 Task: Add a field from the Popular template Effort Level a blank project AgileRamp
Action: Mouse moved to (1050, 86)
Screenshot: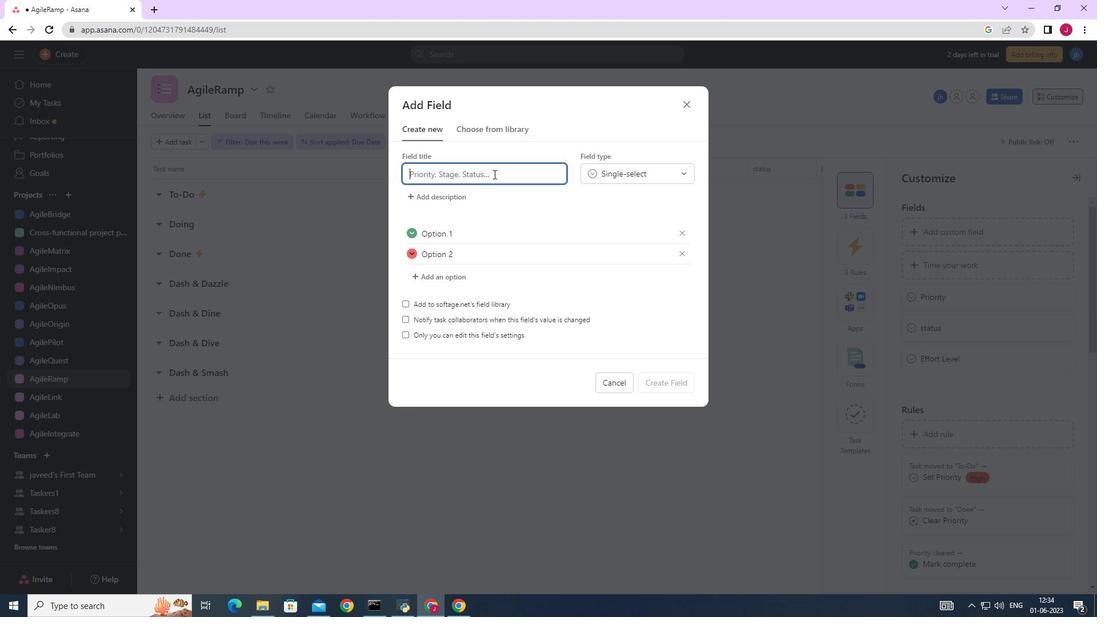 
Action: Mouse pressed left at (1050, 86)
Screenshot: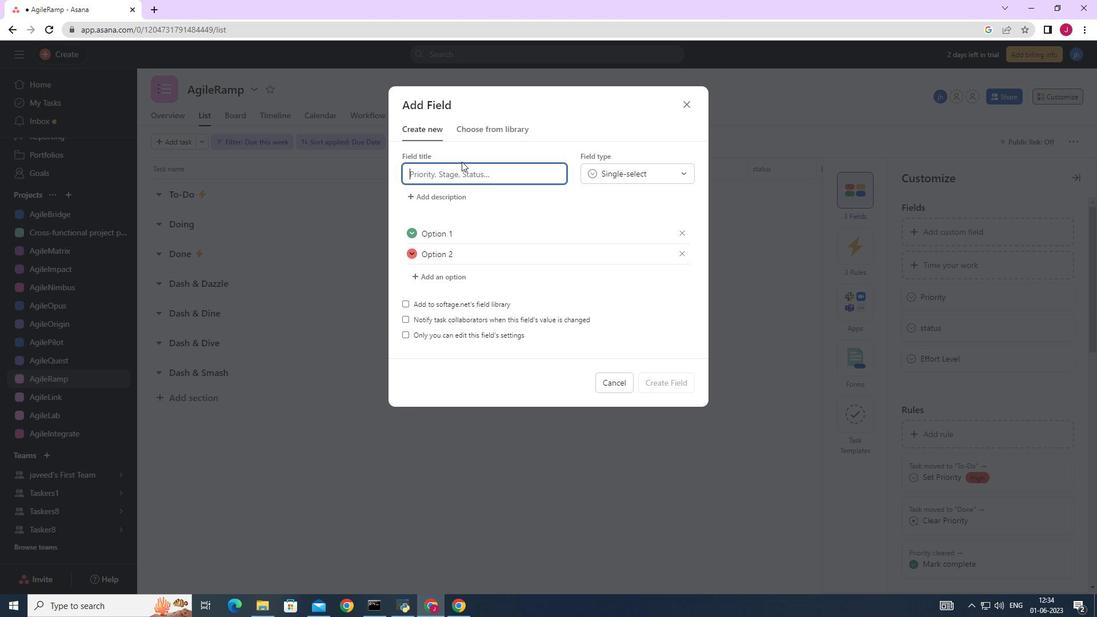 
Action: Mouse moved to (924, 220)
Screenshot: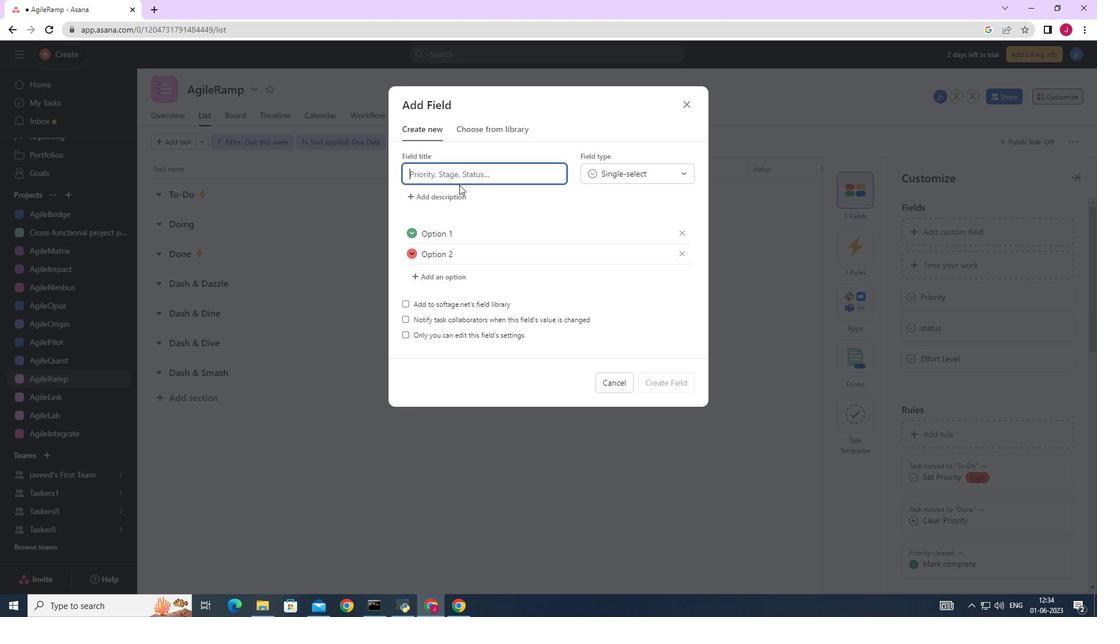 
Action: Mouse pressed left at (924, 220)
Screenshot: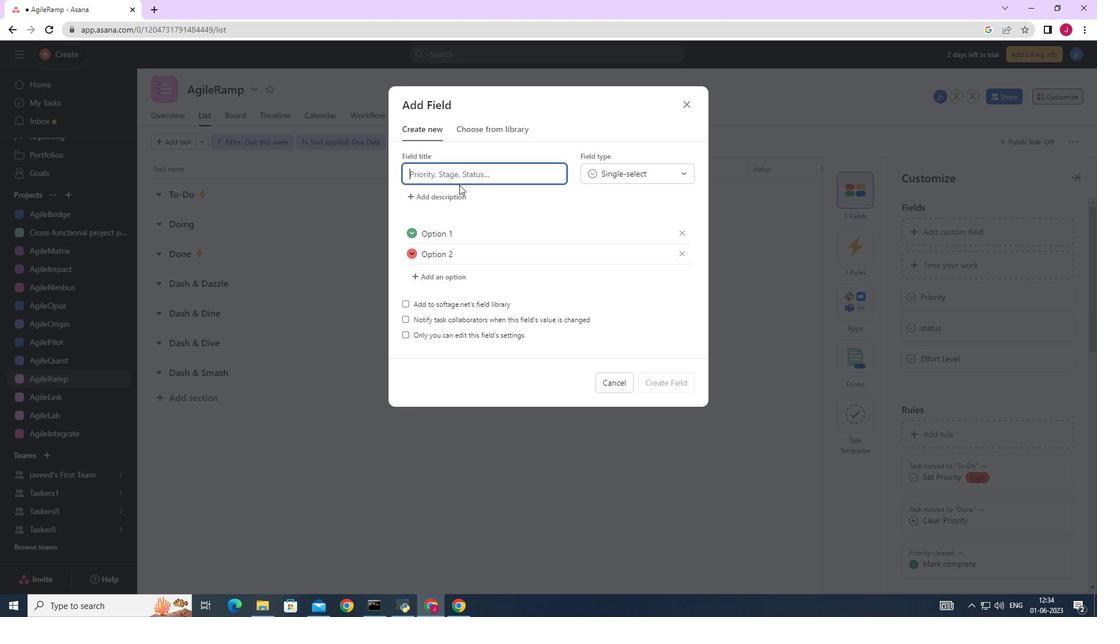 
Action: Mouse moved to (478, 172)
Screenshot: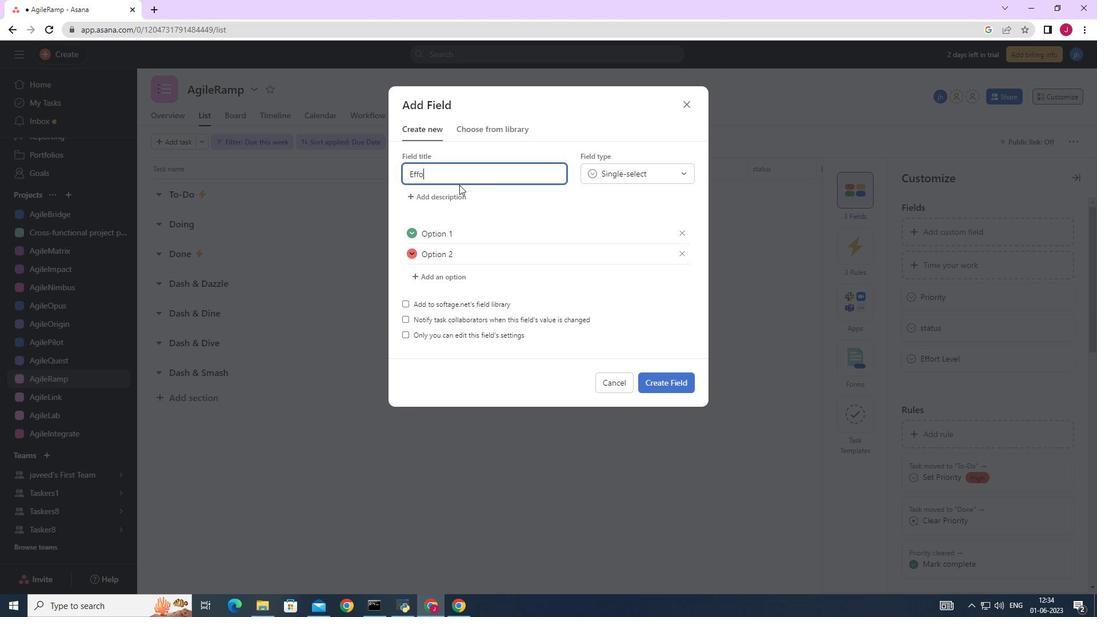 
Action: Key pressed <Key.caps_lock>E<Key.caps_lock>ffoe<Key.backspace>rt<Key.space><Key.caps_lock>L<Key.caps_lock>evel
Screenshot: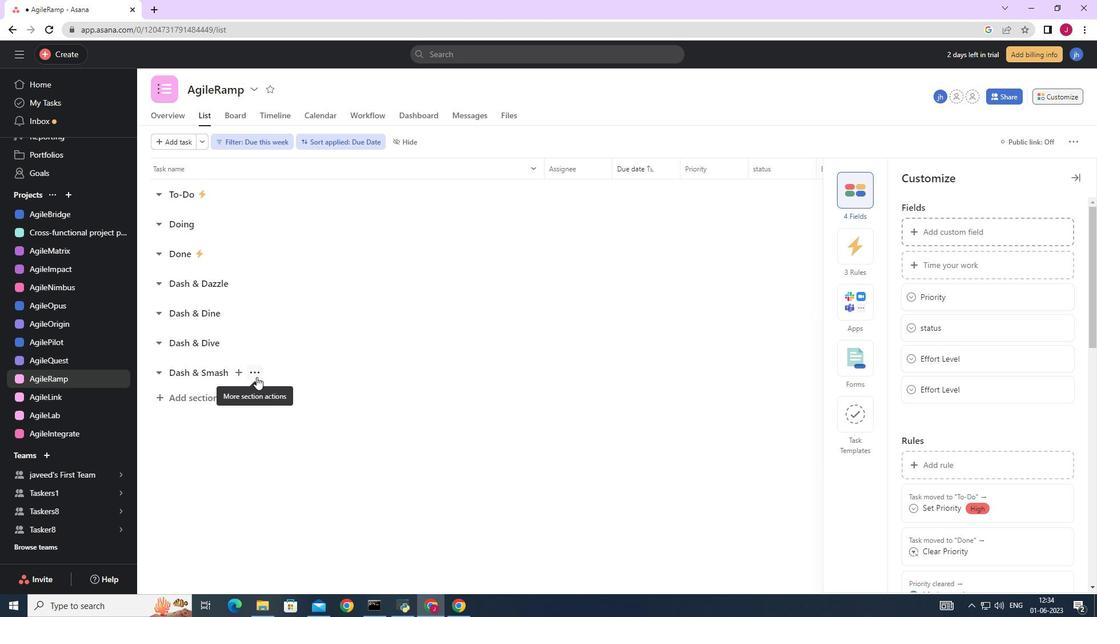 
Action: Mouse moved to (660, 377)
Screenshot: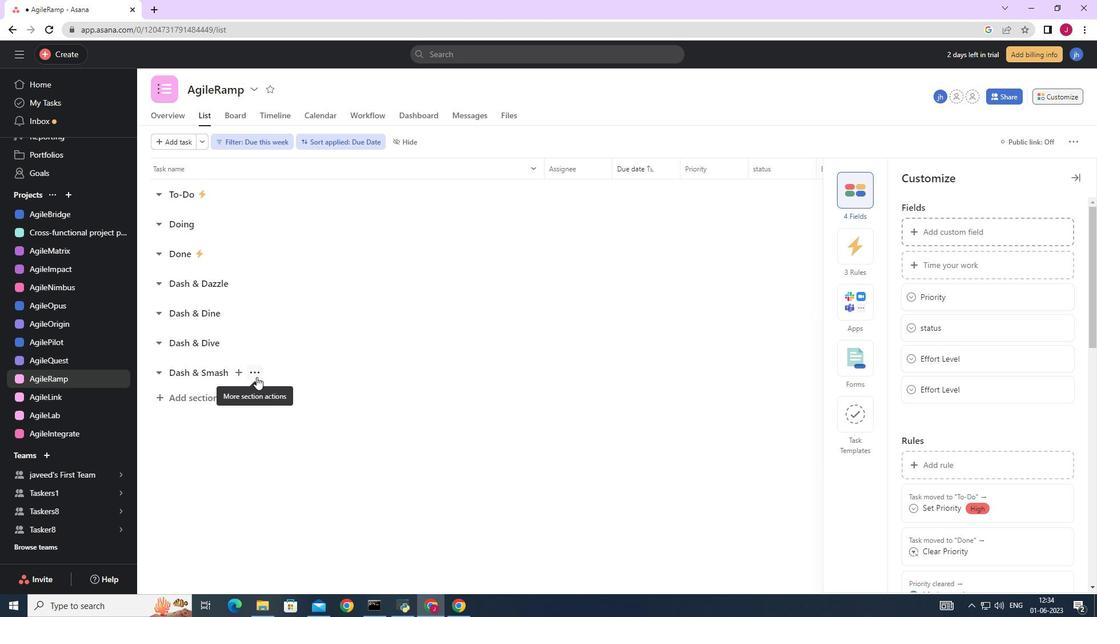
Action: Mouse pressed left at (660, 377)
Screenshot: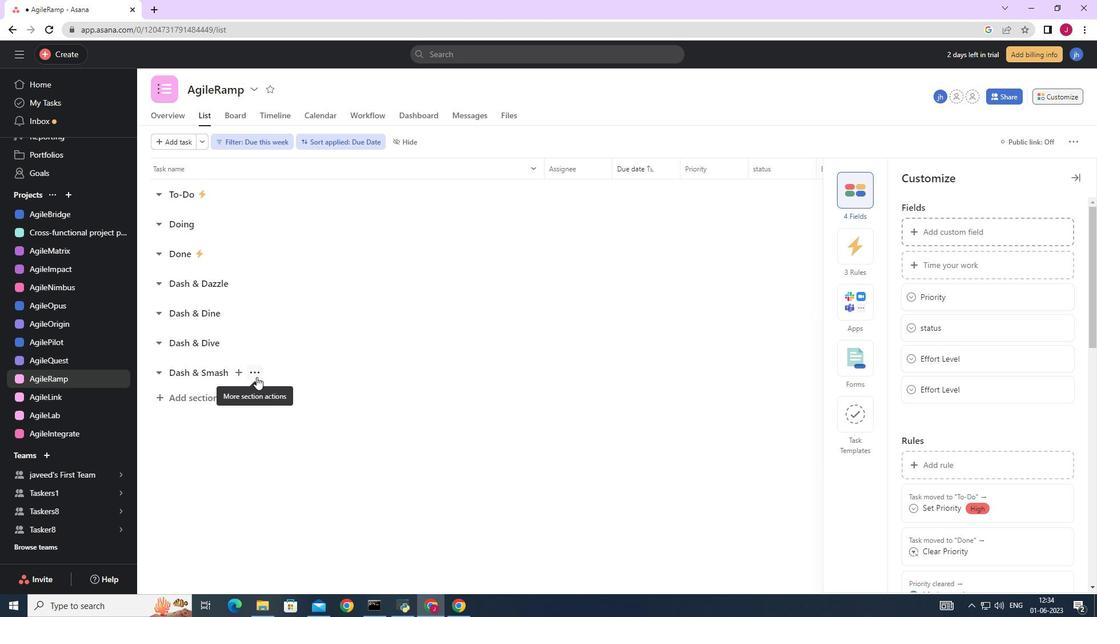 
Action: Mouse moved to (950, 220)
Screenshot: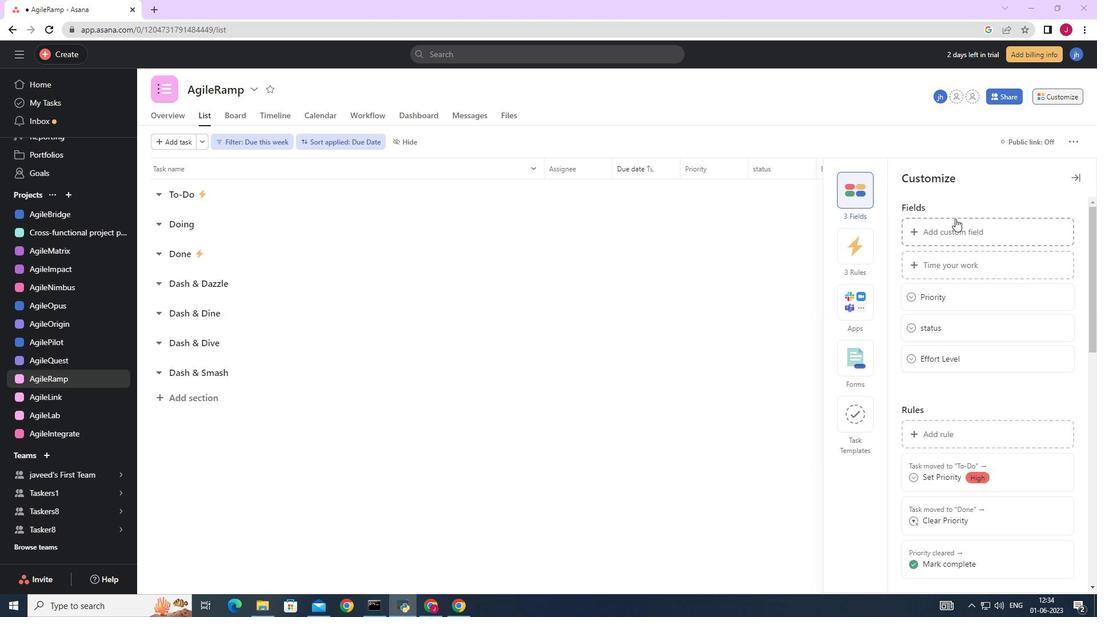 
Action: Mouse pressed left at (950, 220)
Screenshot: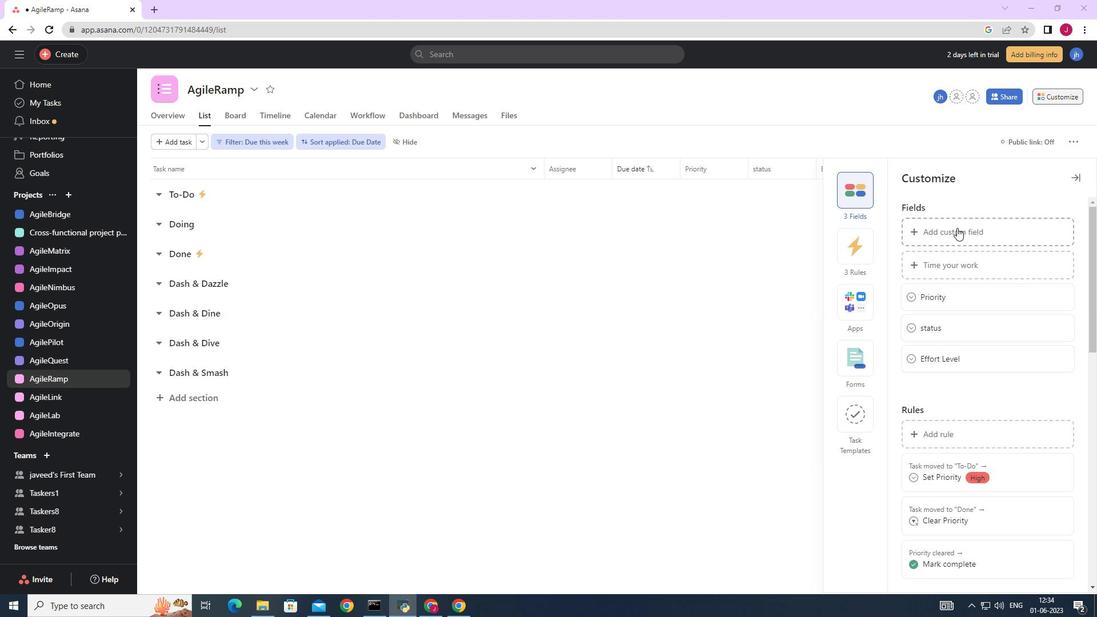 
Action: Mouse moved to (452, 177)
Screenshot: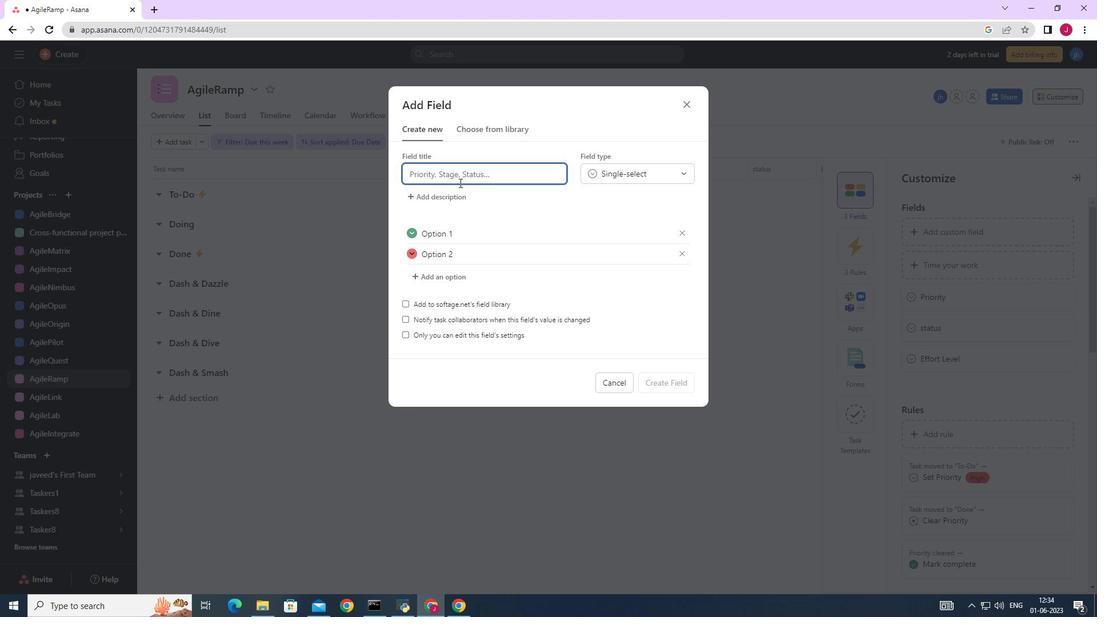 
Action: Key pressed <Key.caps_lock>E<Key.caps_lock>ffort<Key.space><Key.caps_lock>L<Key.caps_lock>evel<Key.space>
Screenshot: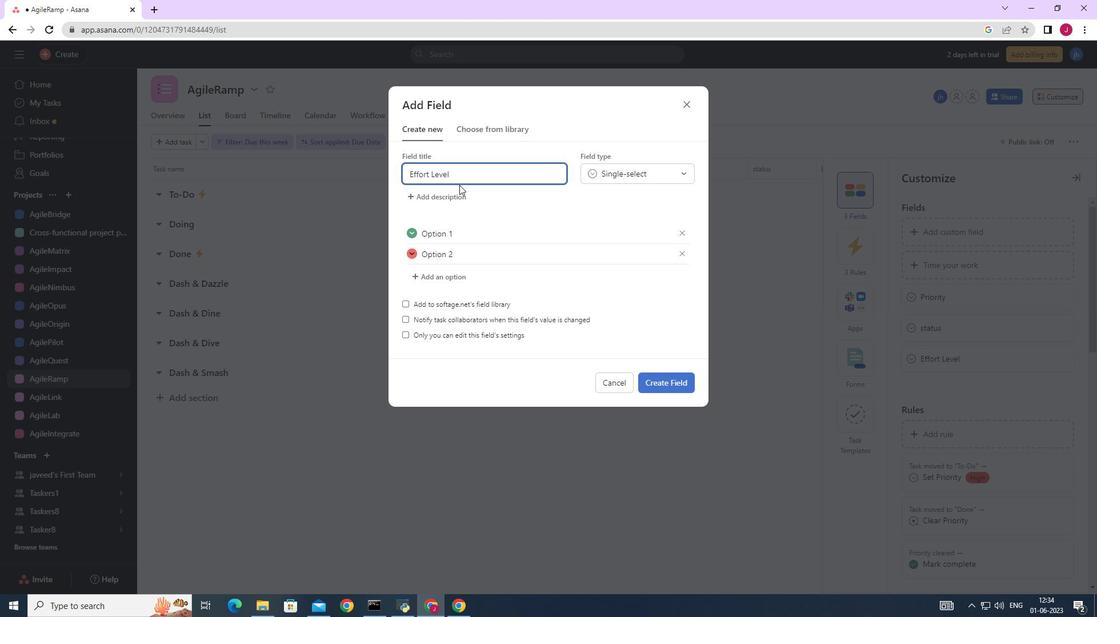 
Action: Mouse moved to (657, 375)
Screenshot: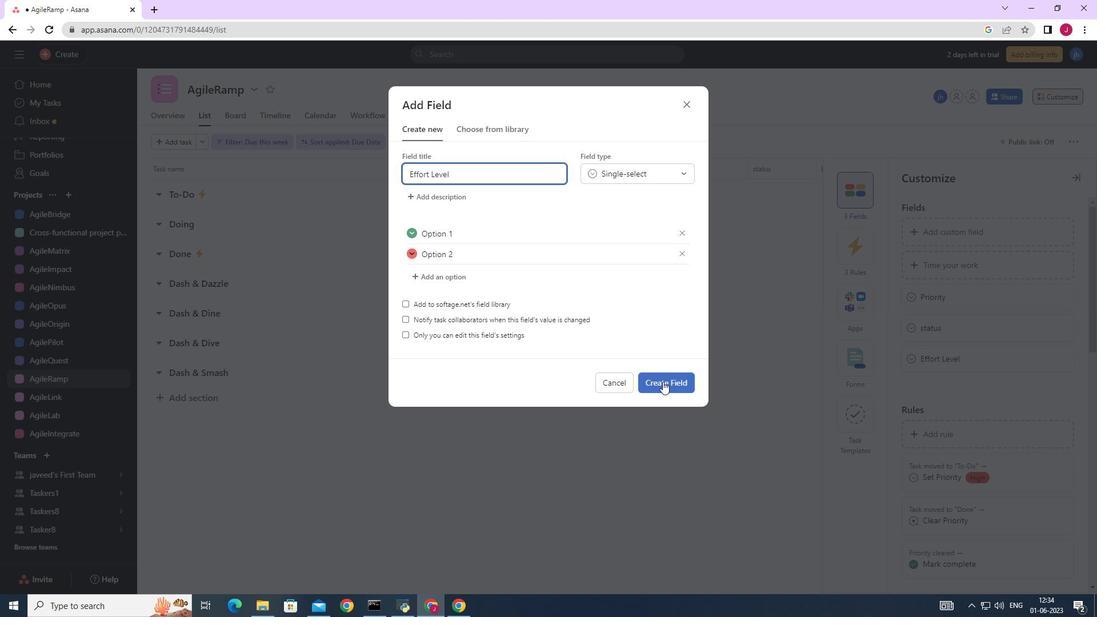 
Action: Mouse pressed left at (657, 375)
Screenshot: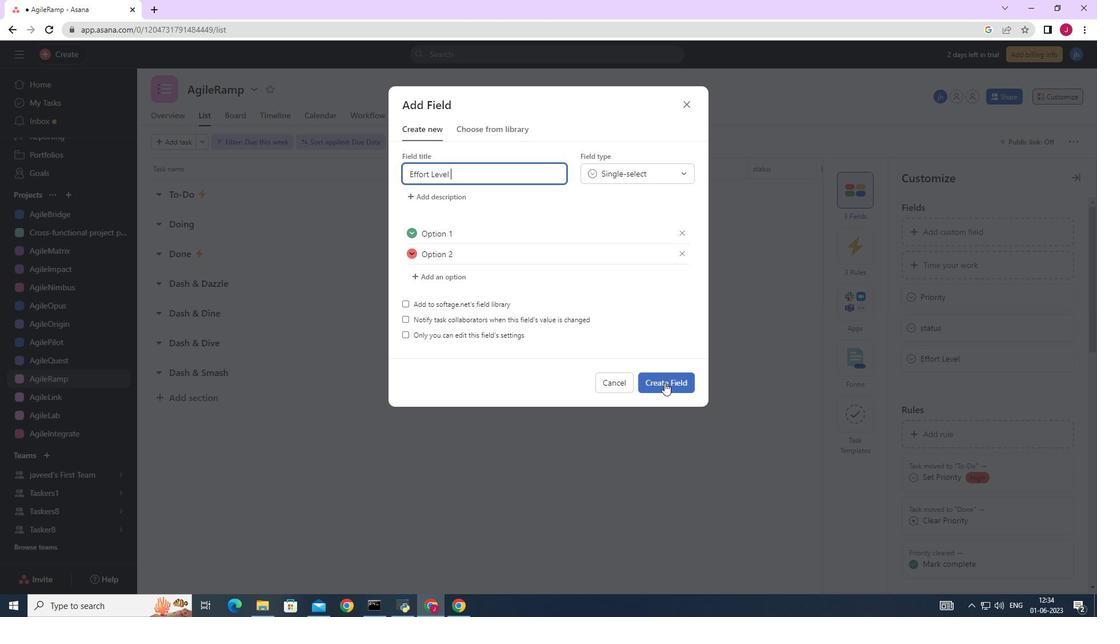 
Action: Mouse moved to (249, 369)
Screenshot: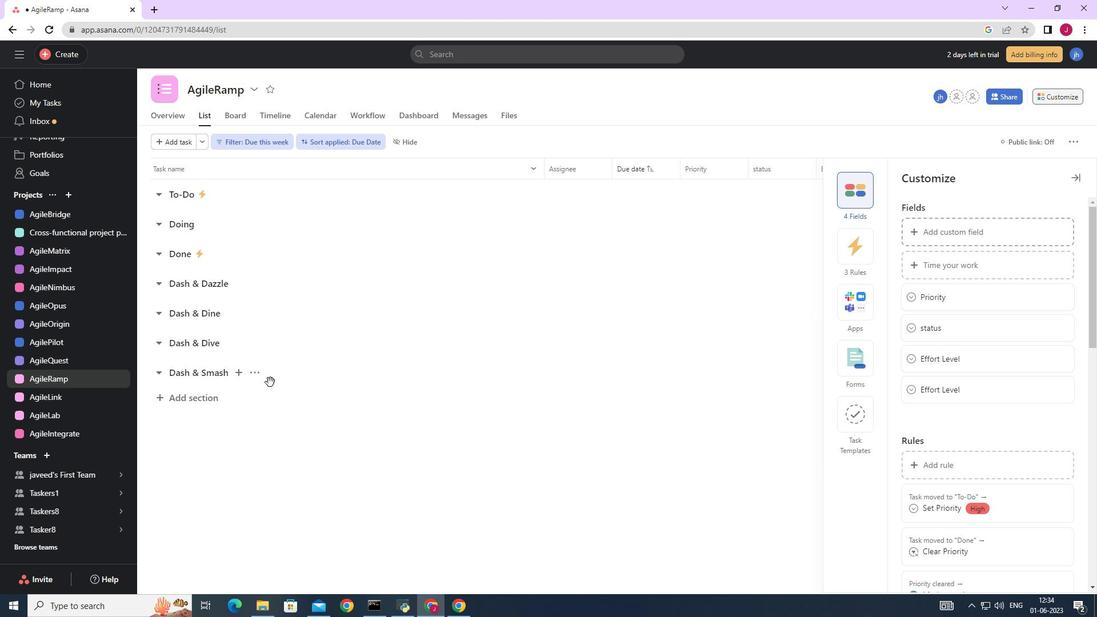 
